 Task: Create a Board called Board0000000004 in Workspace WS0000000002 in Trello with Visibility as Workspace. Create a Board called Board0000000005 in Workspace WS0000000002 in Trello with Visibility as Private. Create a Board called Board0000000006 in Workspace WS0000000002 in Trello with Visibility as Public. Create Card Card0000000013 in Board Board0000000004 in Workspace WS0000000002 in Trello. Create Card Card0000000014 in Board Board0000000004 in Workspace WS0000000002 in Trello
Action: Mouse moved to (486, 100)
Screenshot: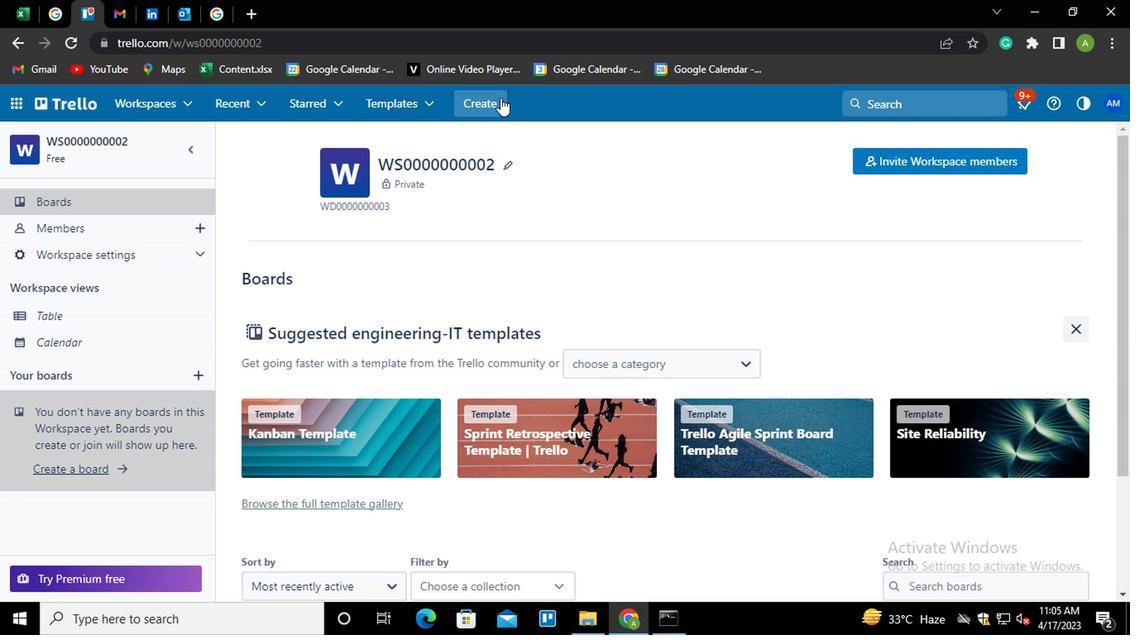
Action: Mouse pressed left at (486, 100)
Screenshot: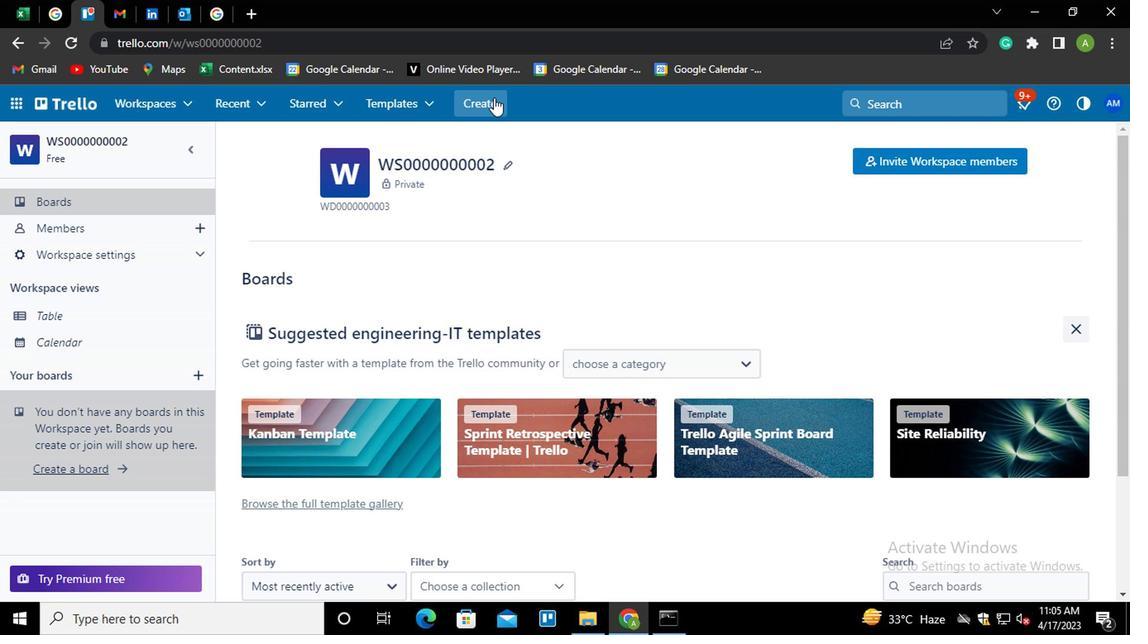 
Action: Mouse moved to (502, 171)
Screenshot: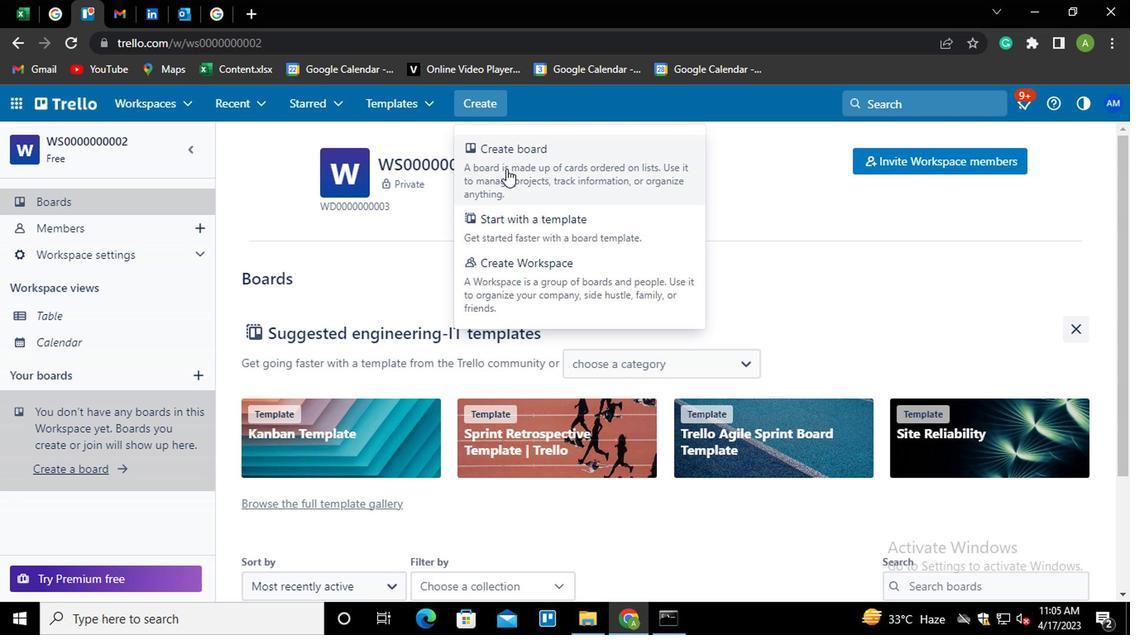 
Action: Mouse pressed left at (502, 171)
Screenshot: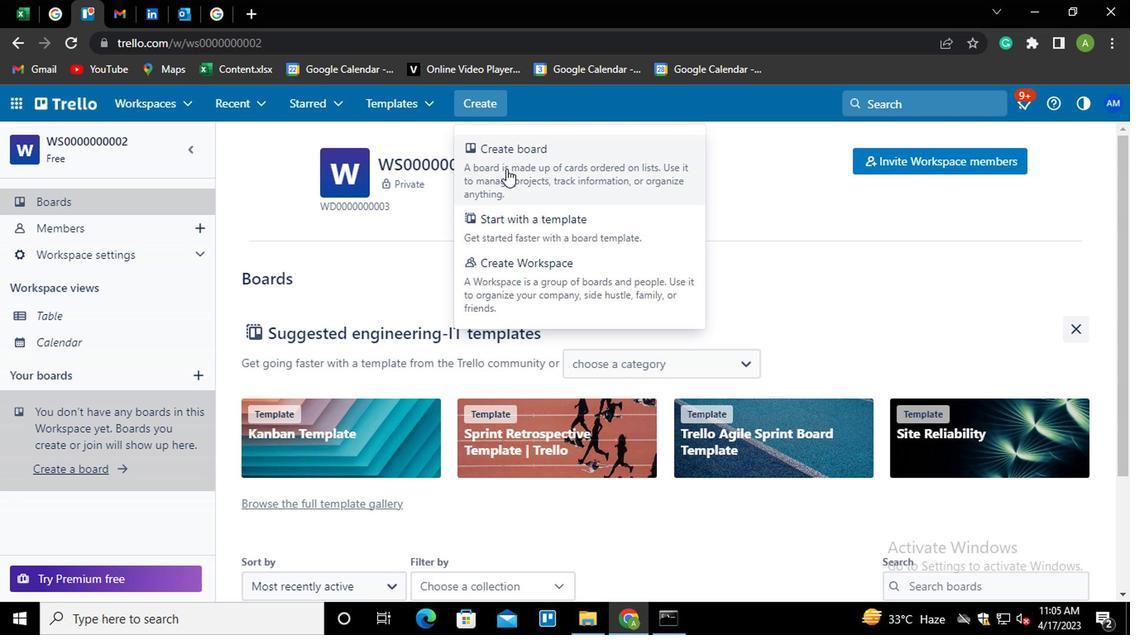 
Action: Mouse moved to (546, 409)
Screenshot: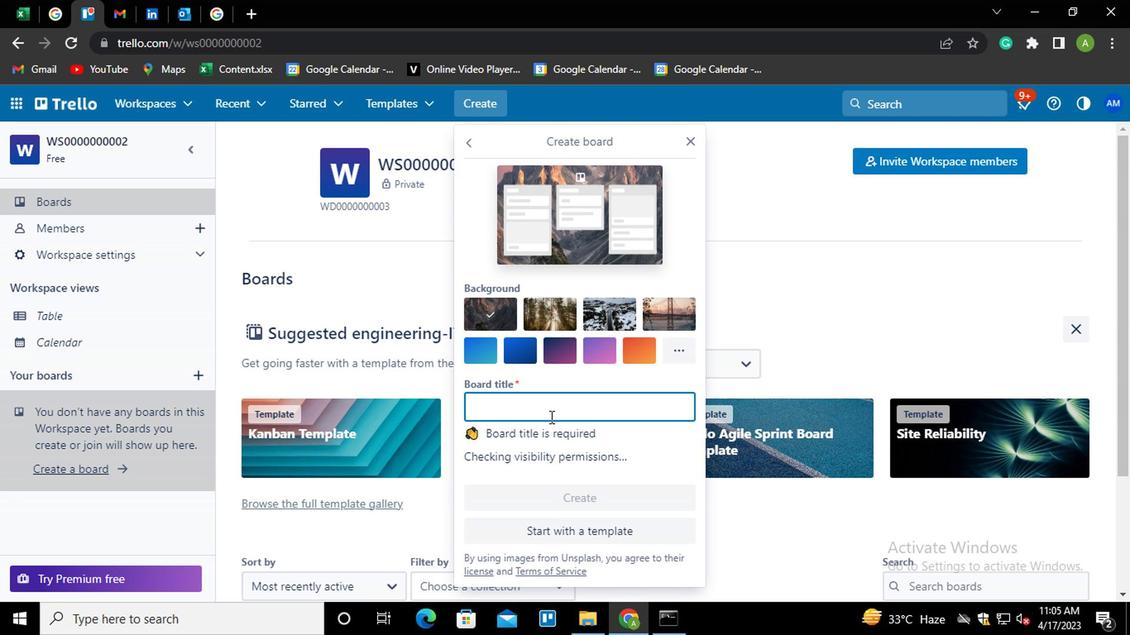 
Action: Mouse pressed left at (546, 409)
Screenshot: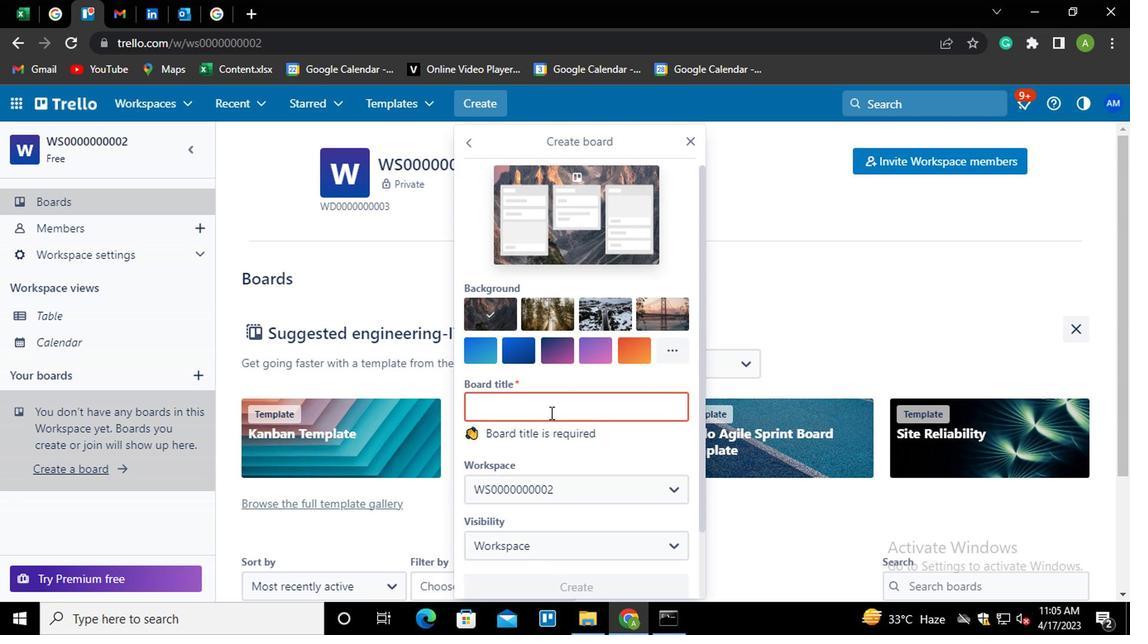 
Action: Key pressed <Key.shift><Key.shift><Key.shift><Key.shift>BOARD
Screenshot: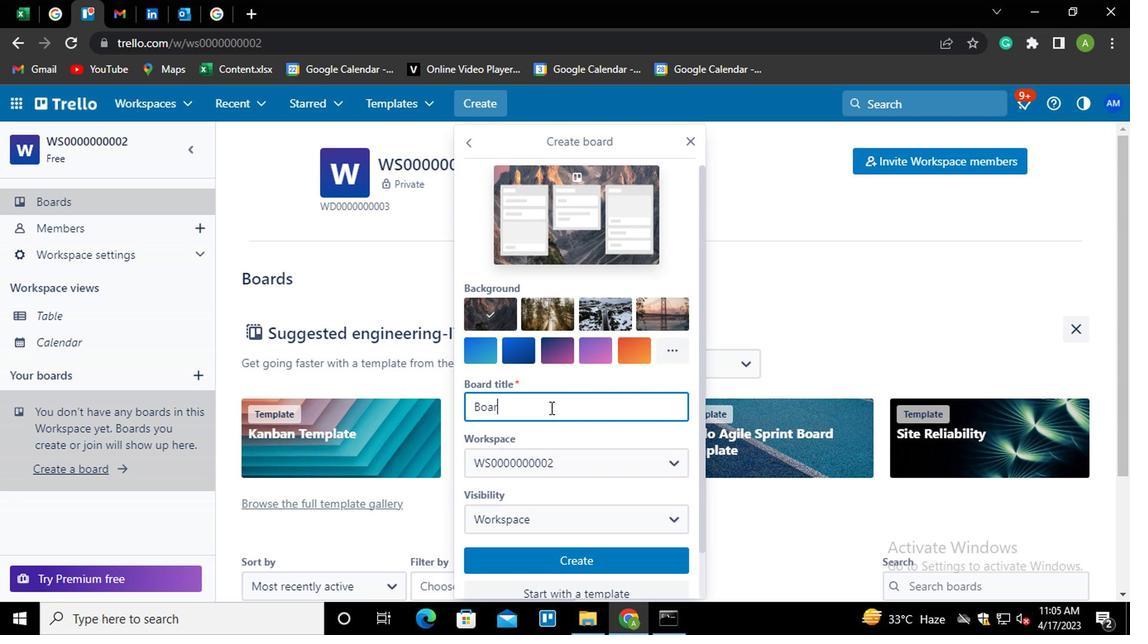 
Action: Mouse moved to (1099, 635)
Screenshot: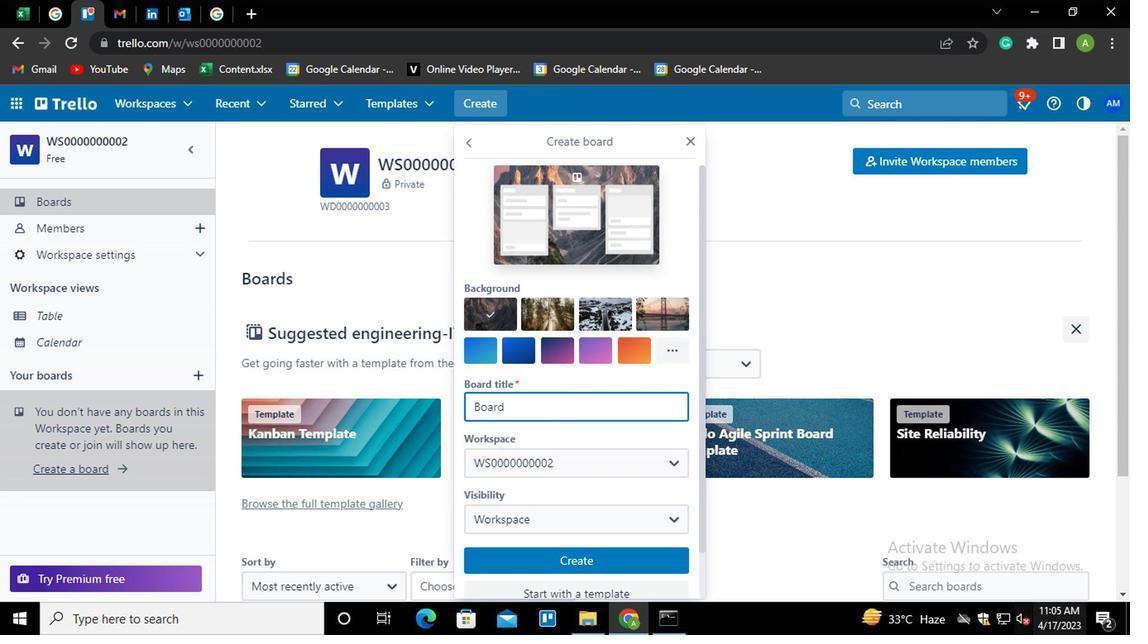 
Action: Key pressed 0000000004
Screenshot: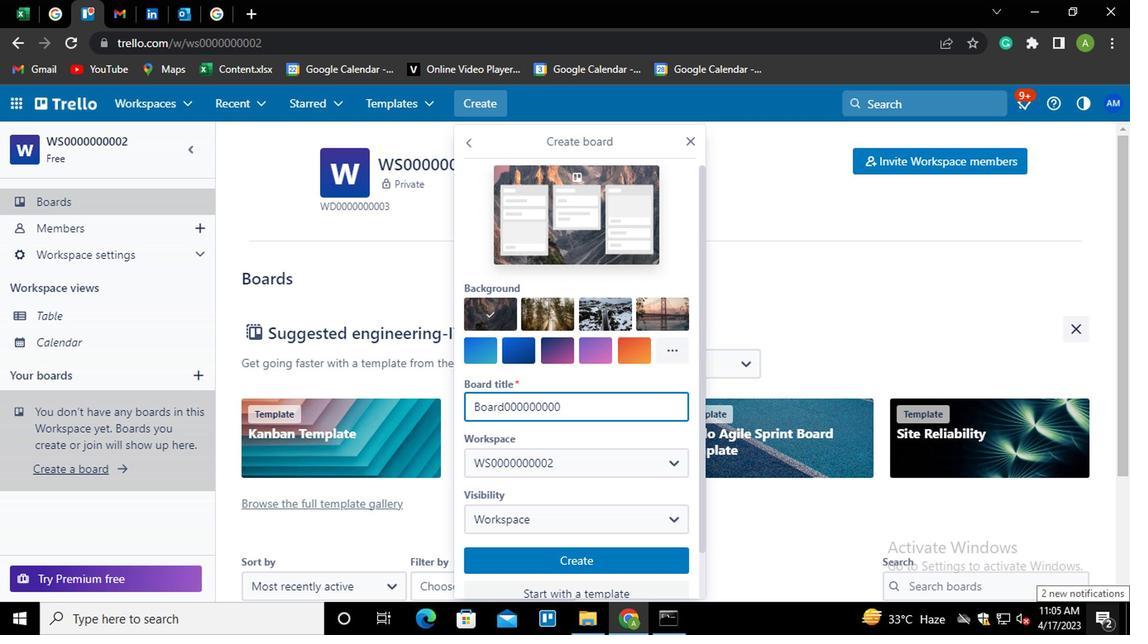 
Action: Mouse moved to (572, 565)
Screenshot: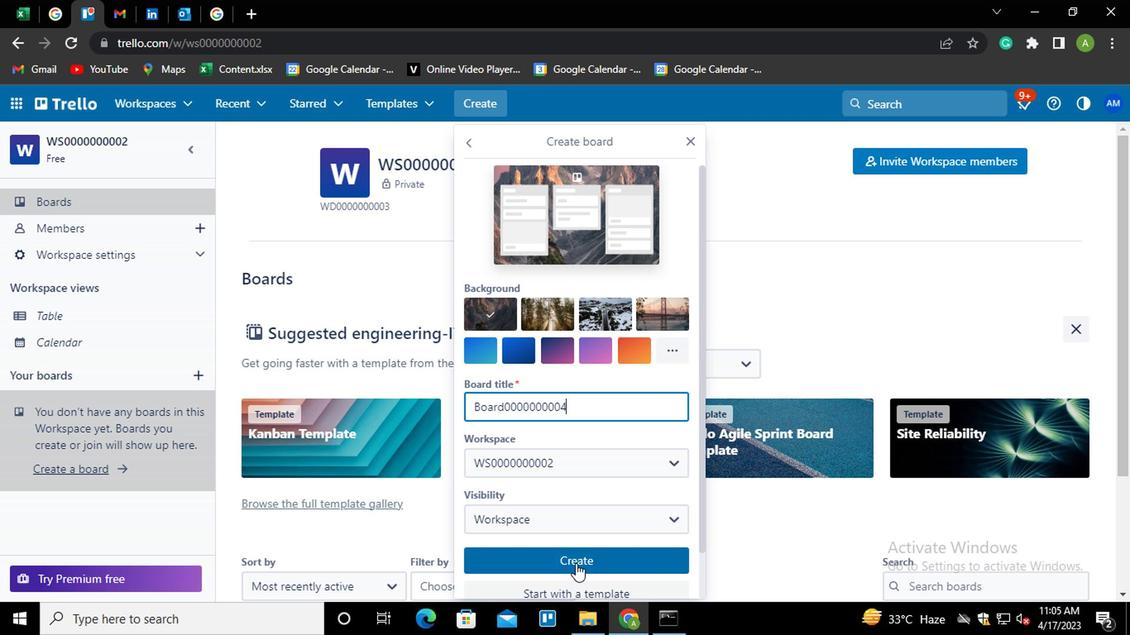 
Action: Mouse pressed left at (572, 565)
Screenshot: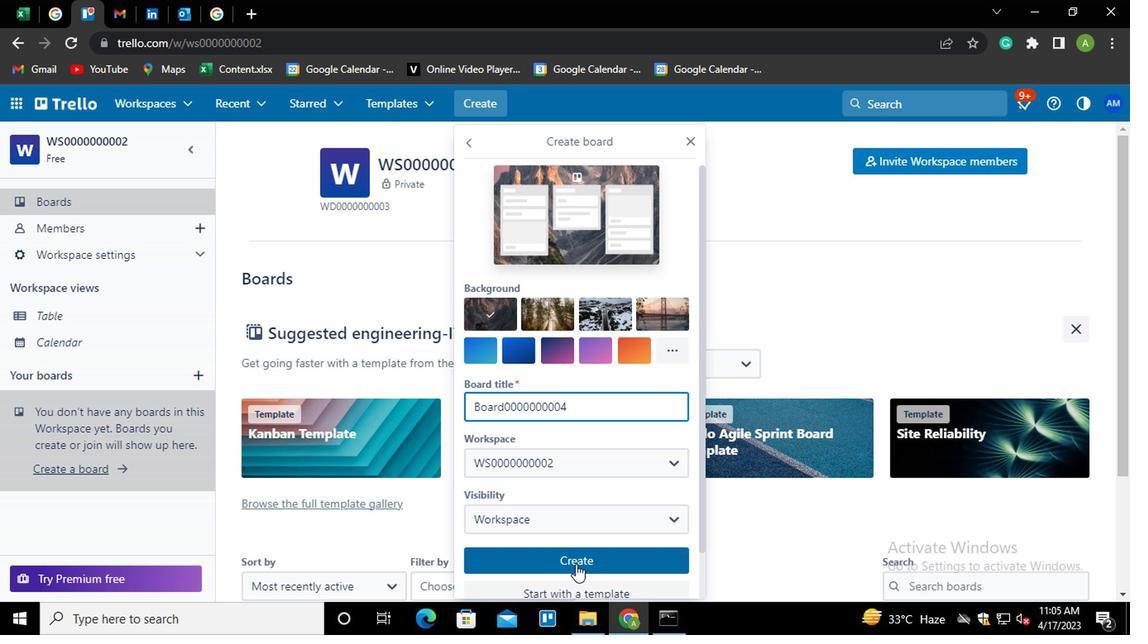 
Action: Mouse moved to (485, 105)
Screenshot: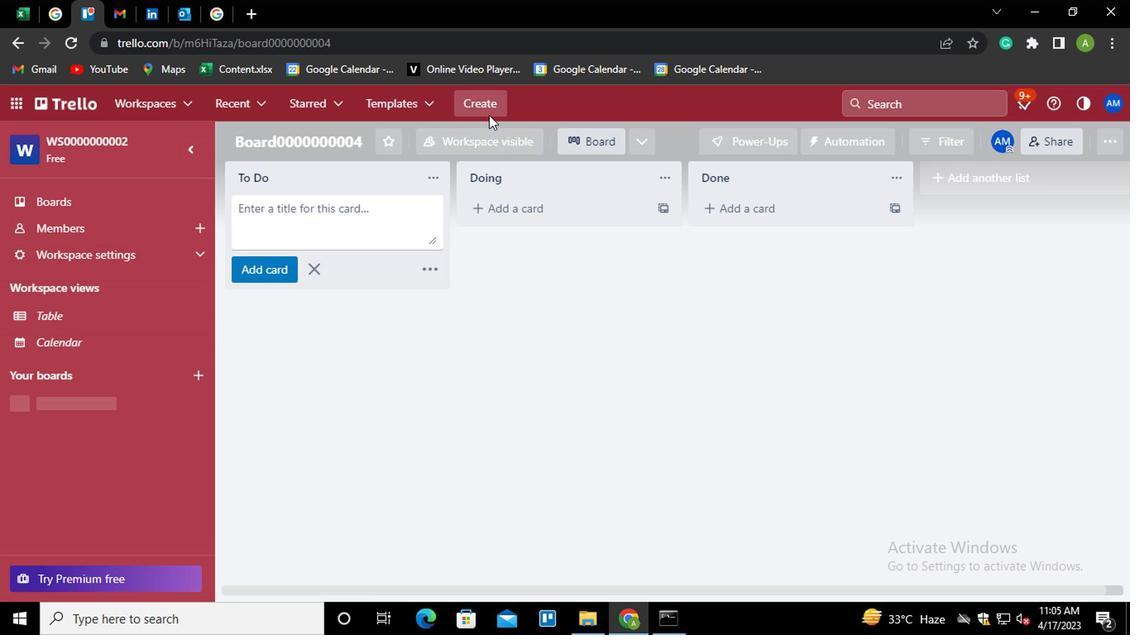 
Action: Mouse pressed left at (485, 105)
Screenshot: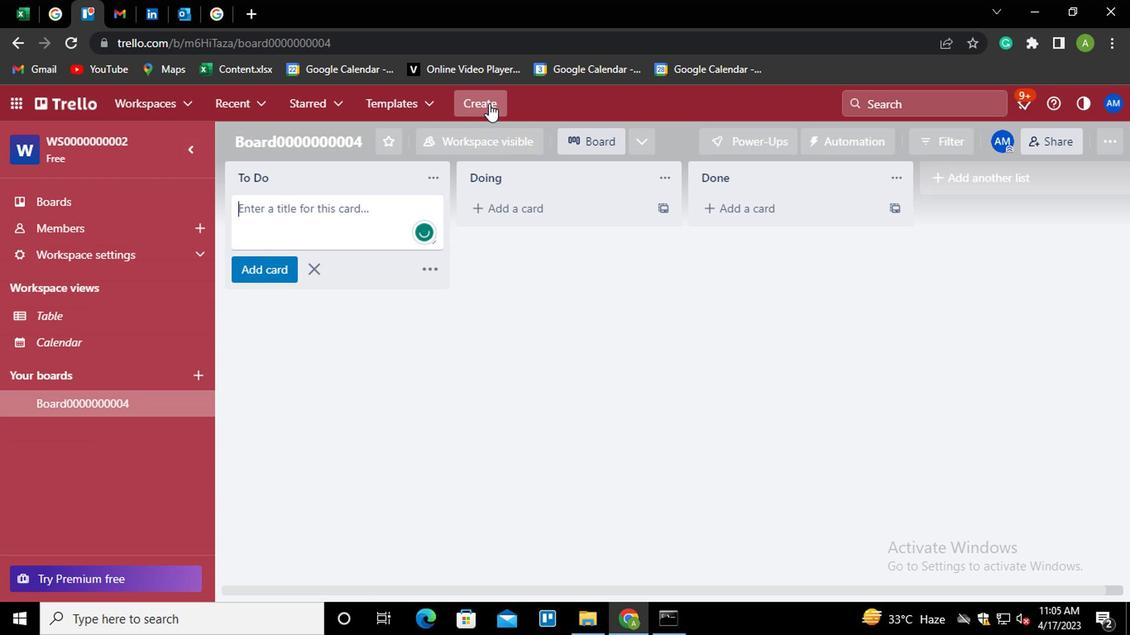 
Action: Mouse moved to (510, 163)
Screenshot: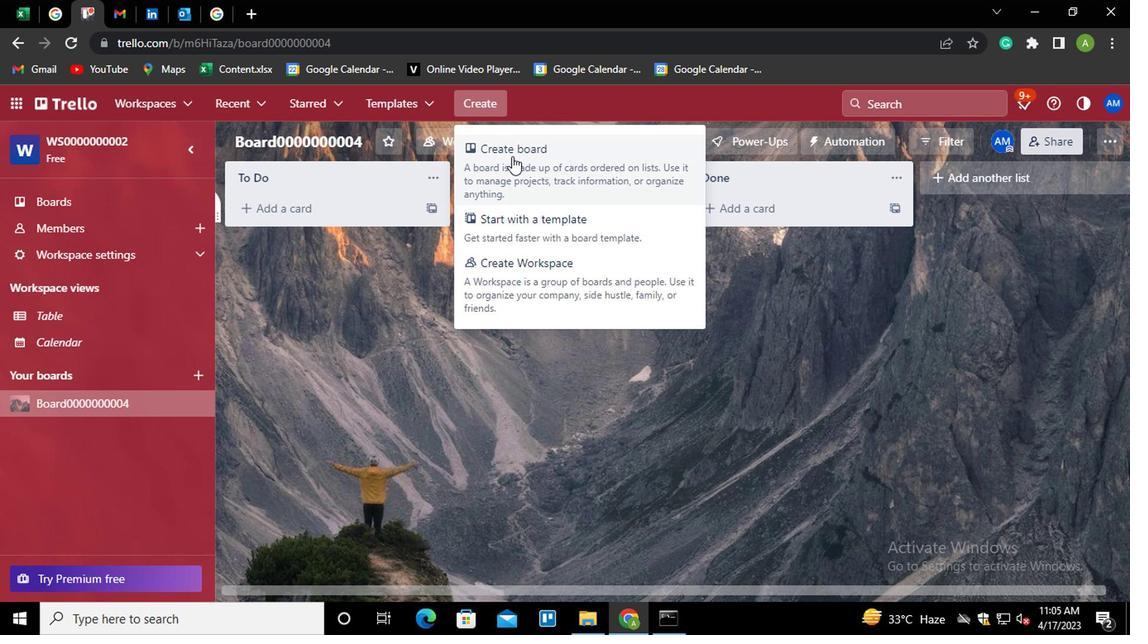 
Action: Mouse pressed left at (510, 163)
Screenshot: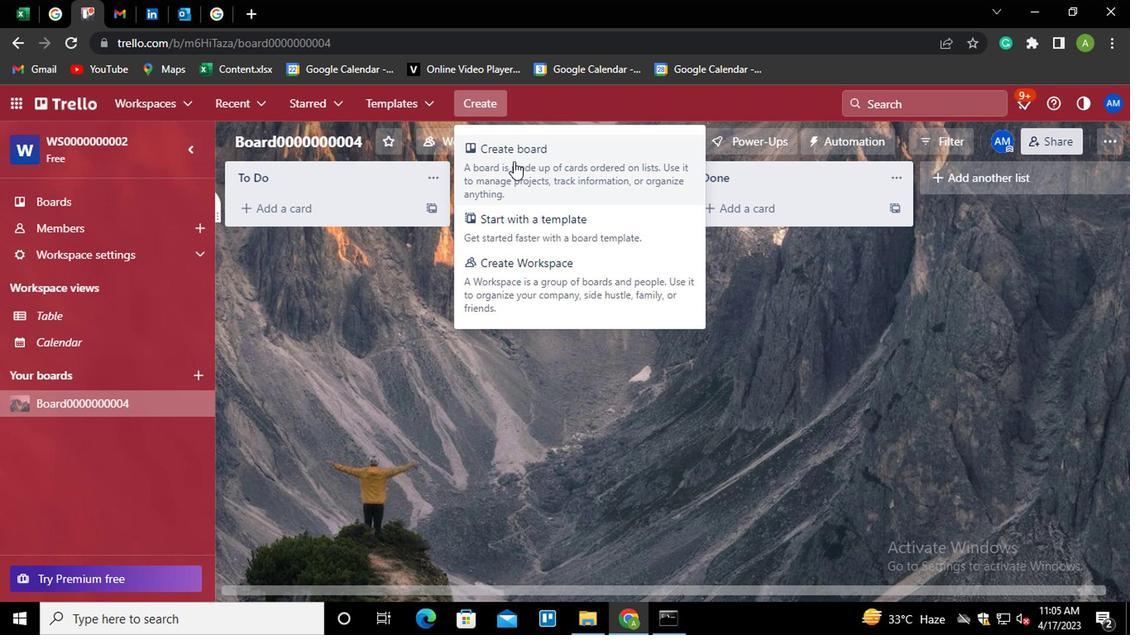 
Action: Mouse moved to (595, 382)
Screenshot: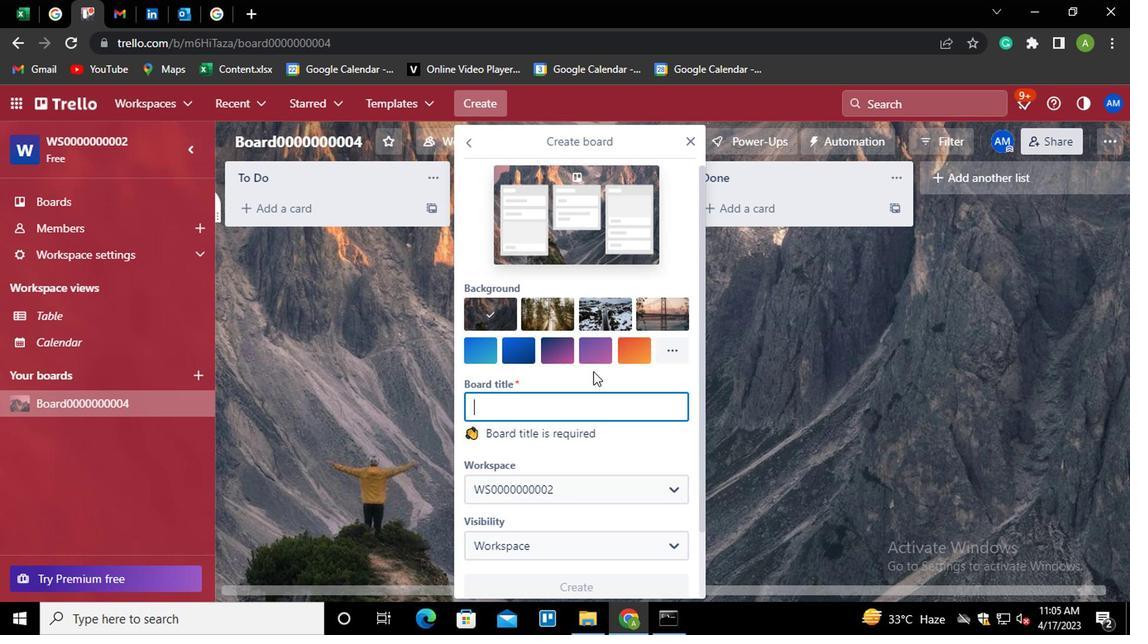 
Action: Key pressed <Key.shift><Key.shift><Key.shift><Key.shift><Key.shift><Key.shift>BOARD0000000005
Screenshot: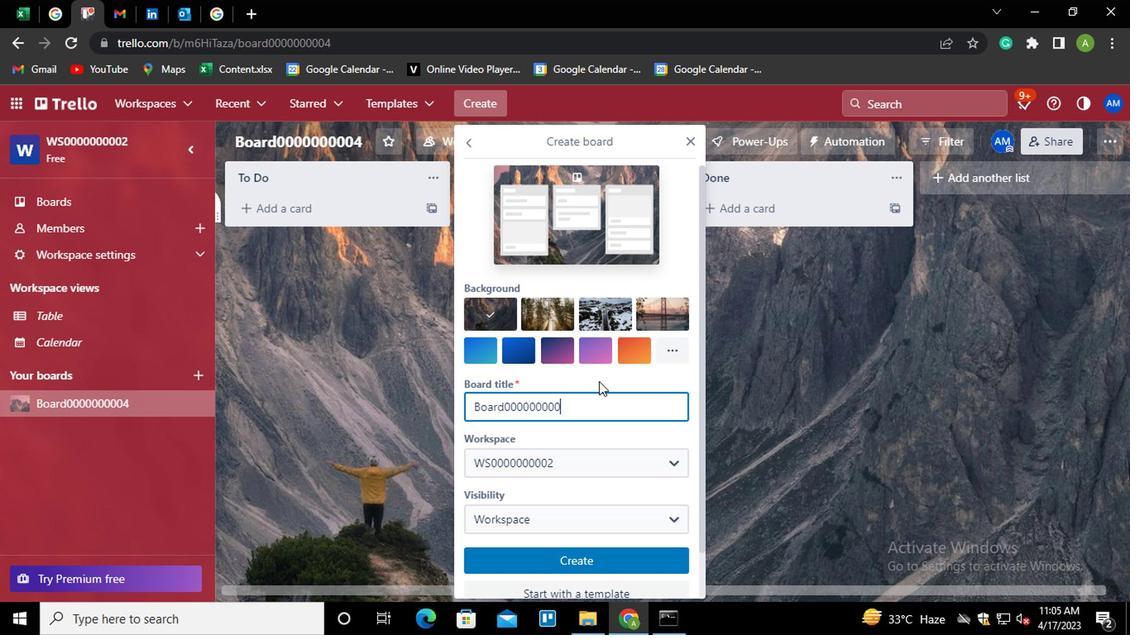 
Action: Mouse moved to (506, 517)
Screenshot: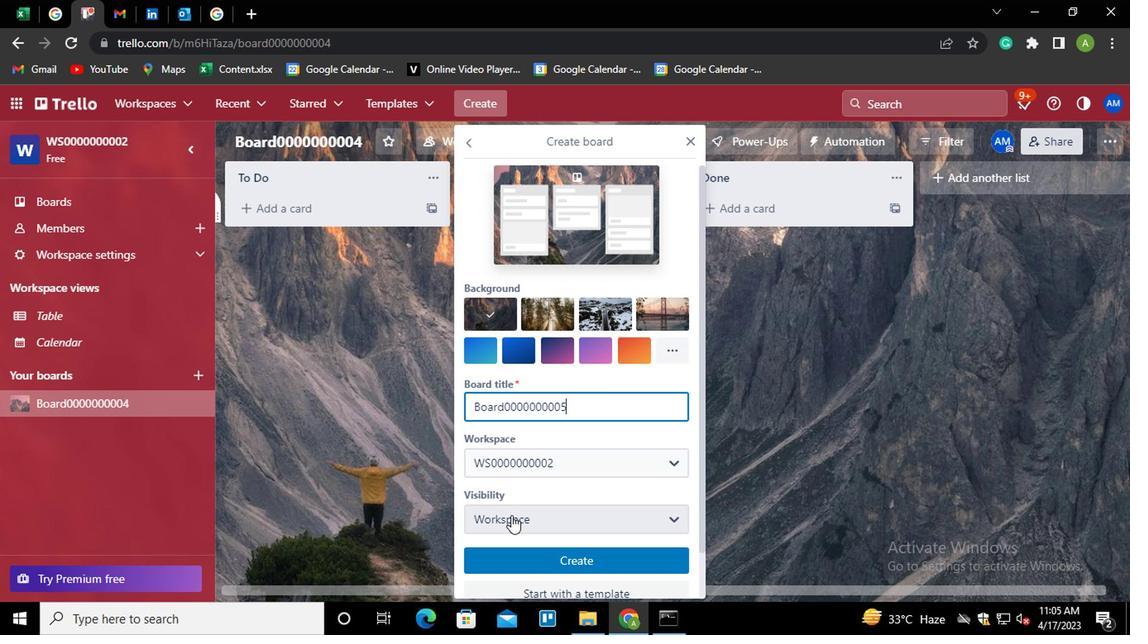 
Action: Mouse pressed left at (506, 517)
Screenshot: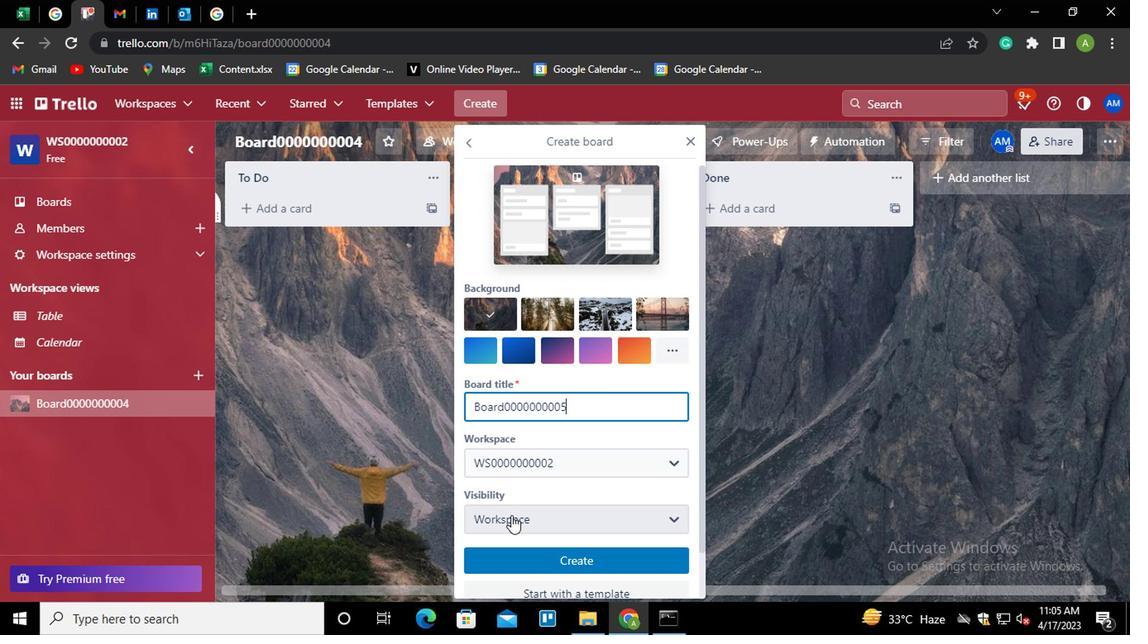 
Action: Mouse moved to (537, 363)
Screenshot: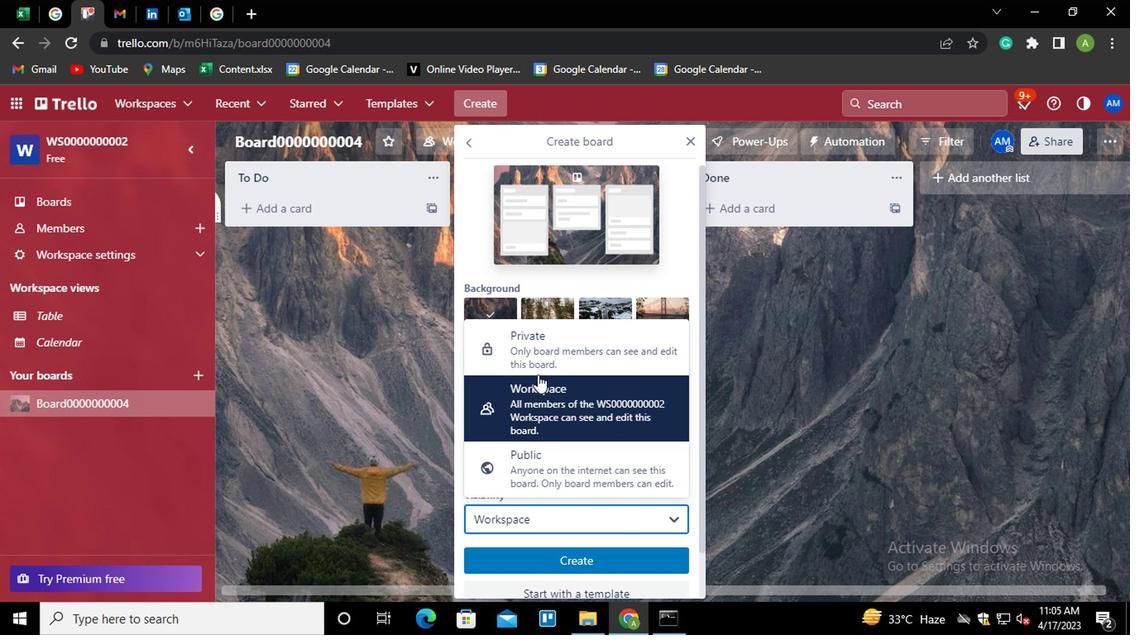 
Action: Mouse pressed left at (537, 363)
Screenshot: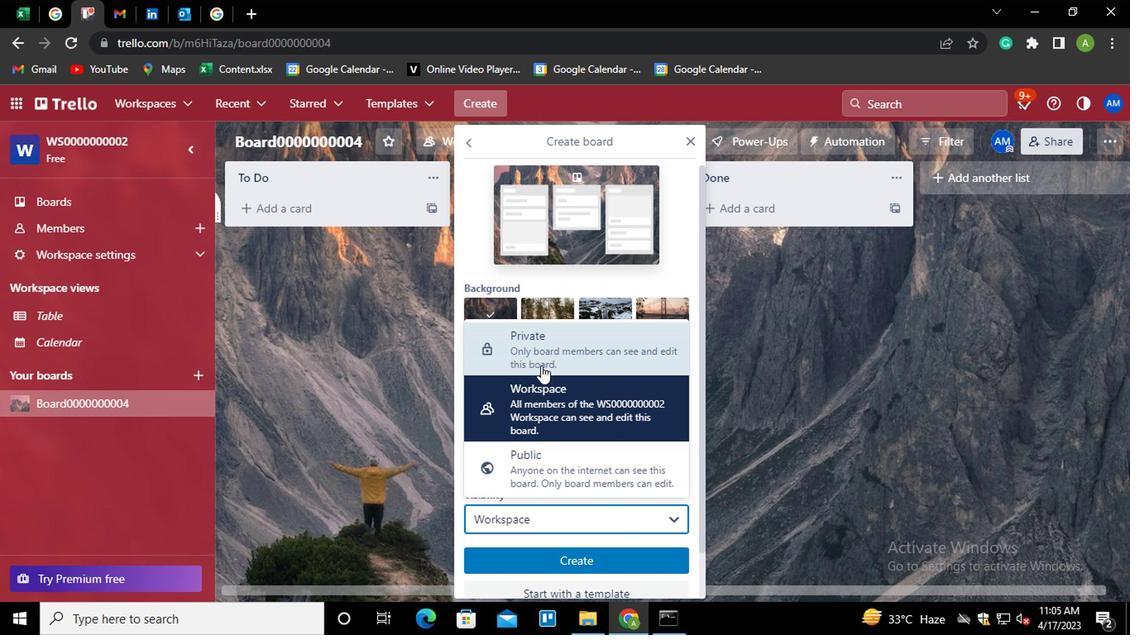 
Action: Mouse moved to (552, 557)
Screenshot: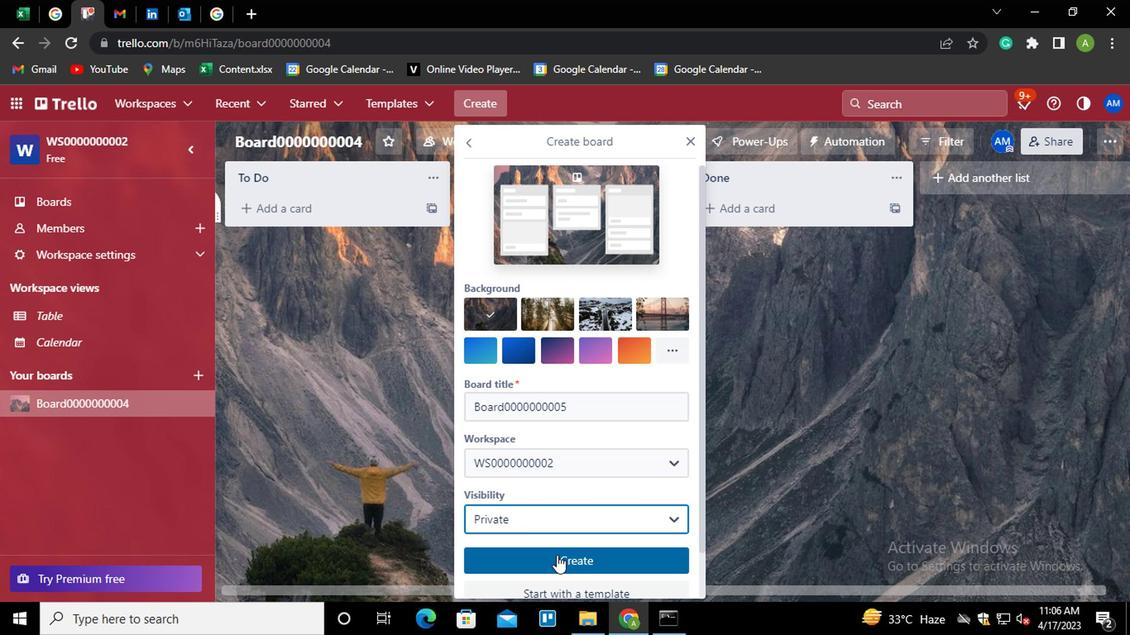 
Action: Mouse pressed left at (552, 557)
Screenshot: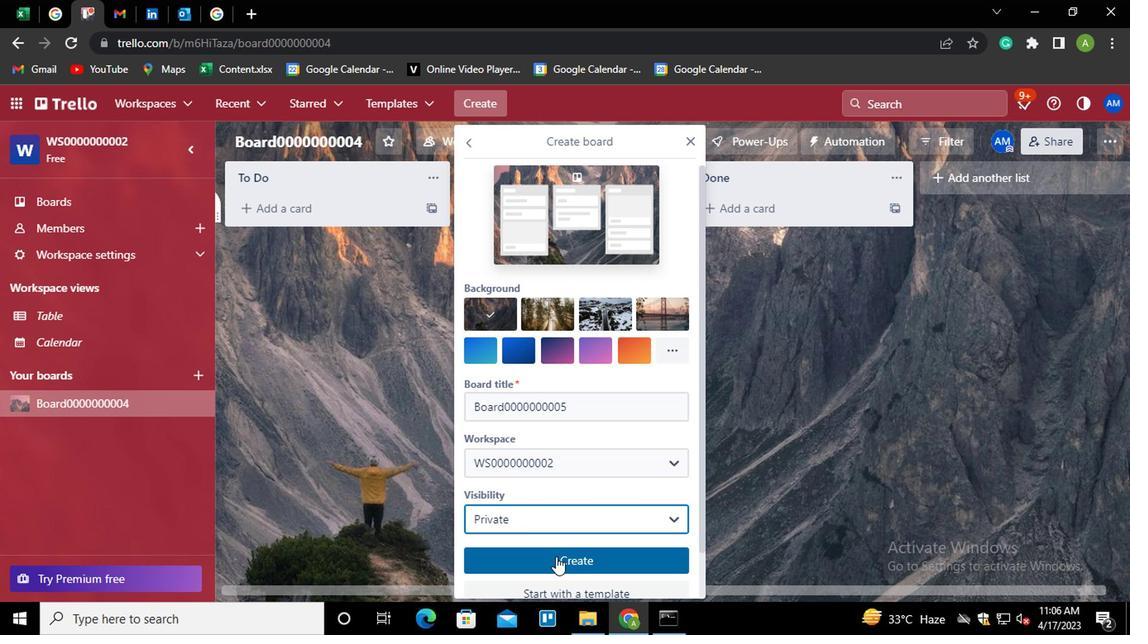 
Action: Mouse moved to (486, 112)
Screenshot: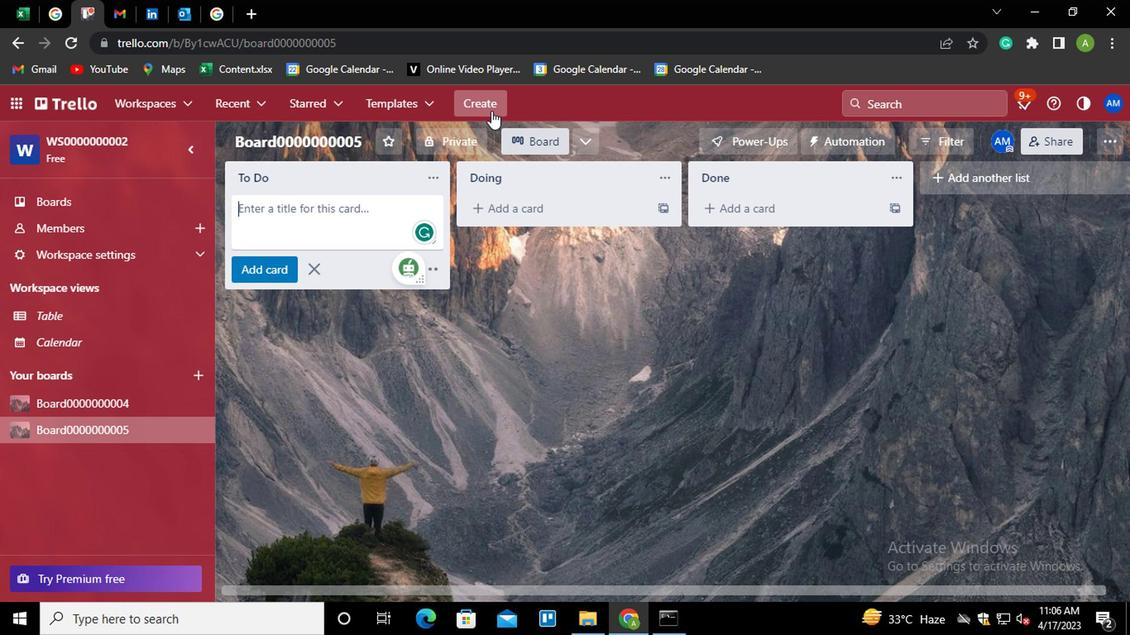 
Action: Mouse pressed left at (486, 112)
Screenshot: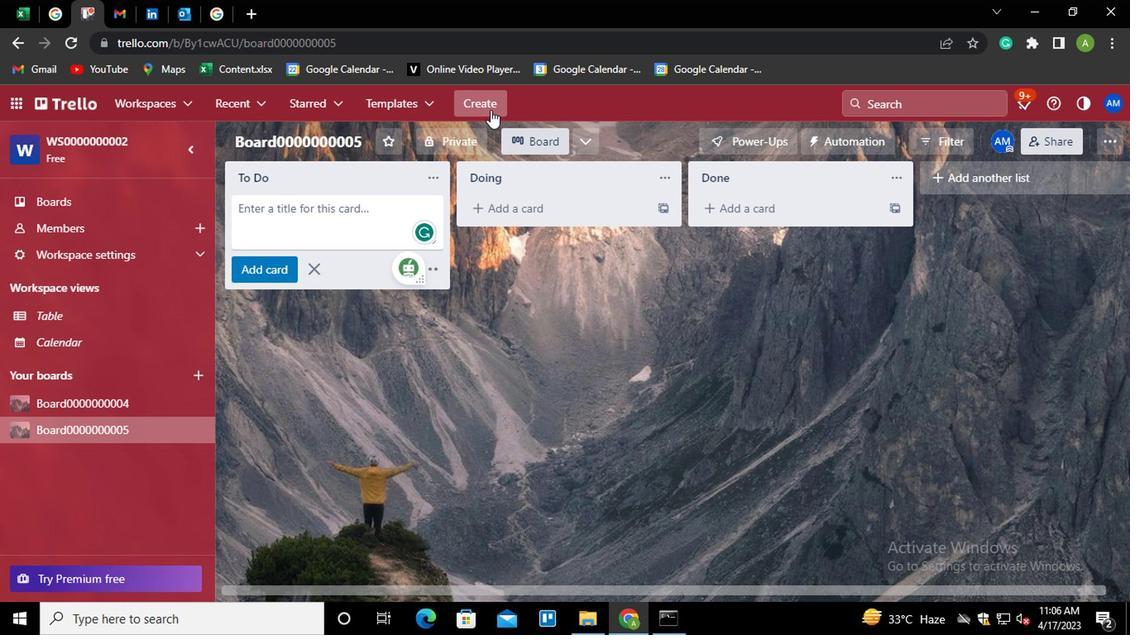 
Action: Mouse moved to (516, 165)
Screenshot: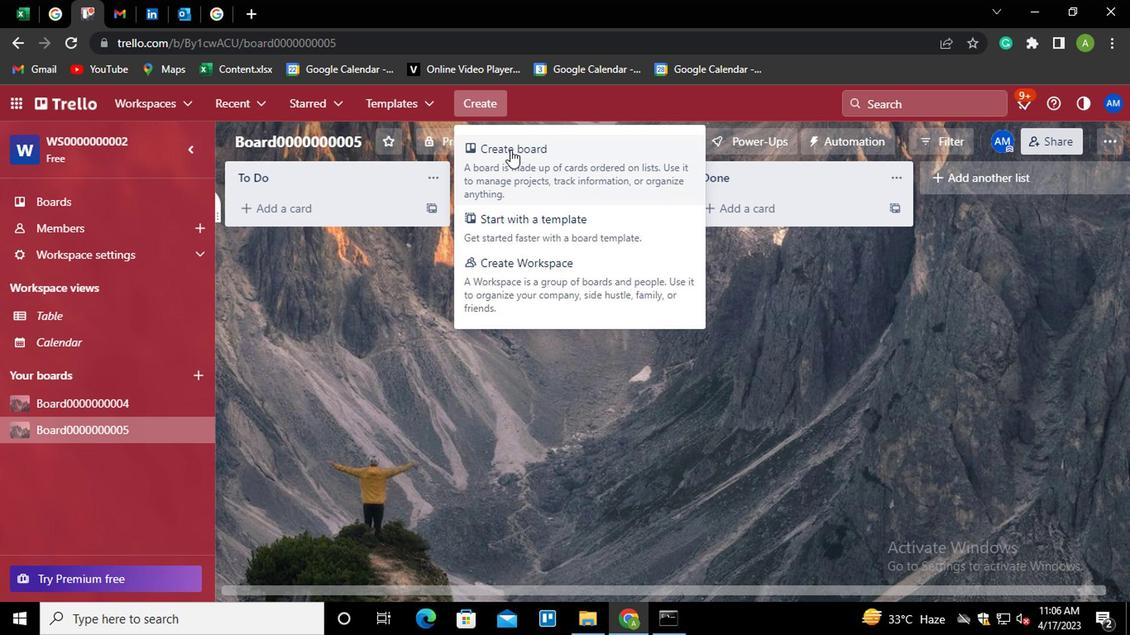 
Action: Mouse pressed left at (516, 165)
Screenshot: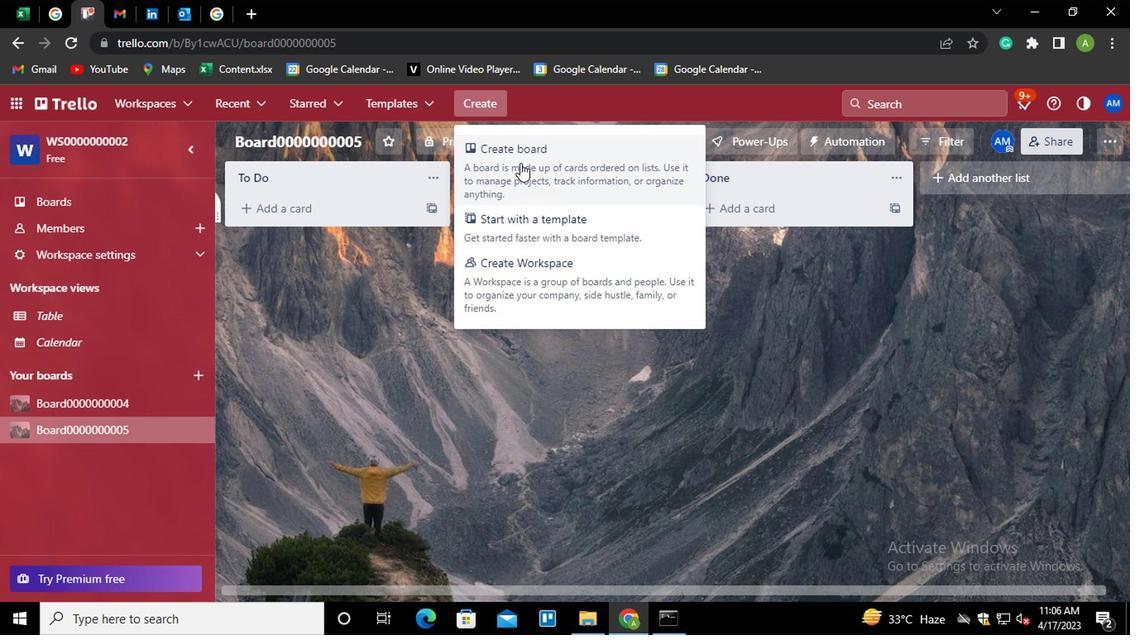 
Action: Mouse moved to (638, 207)
Screenshot: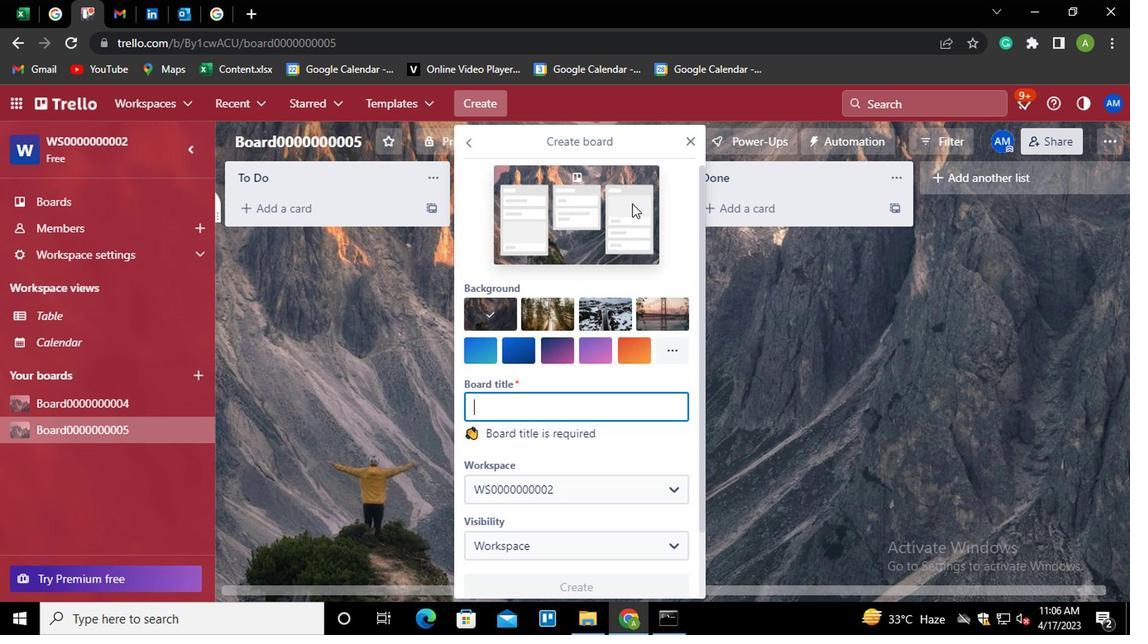 
Action: Key pressed <Key.shift><Key.shift><Key.shift><Key.shift><Key.shift>BOARD0000000006
Screenshot: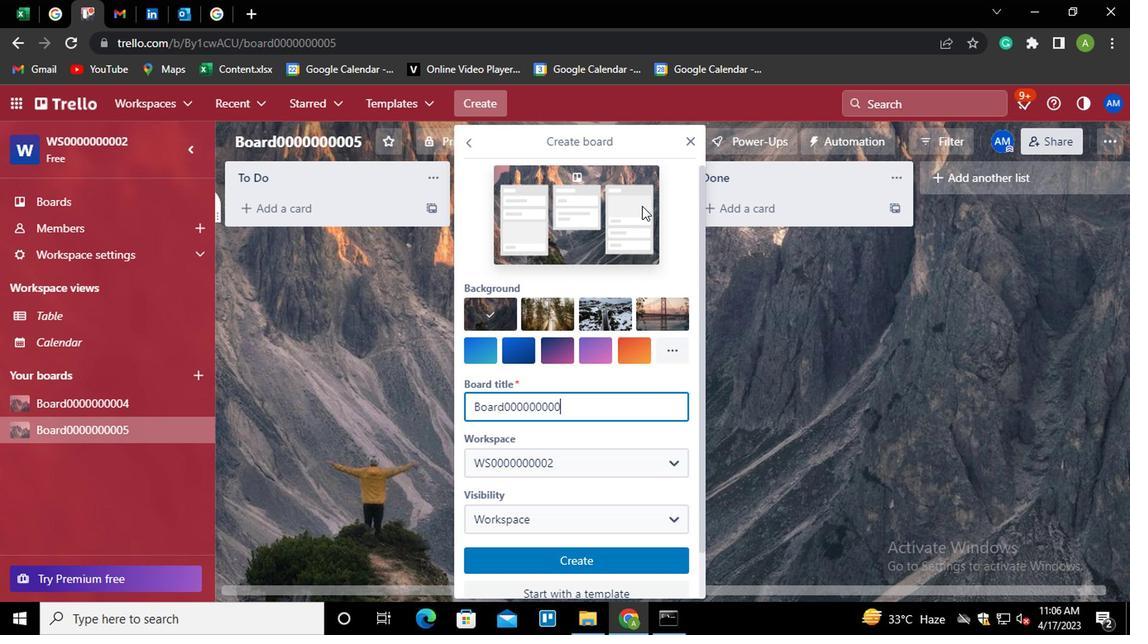 
Action: Mouse moved to (535, 522)
Screenshot: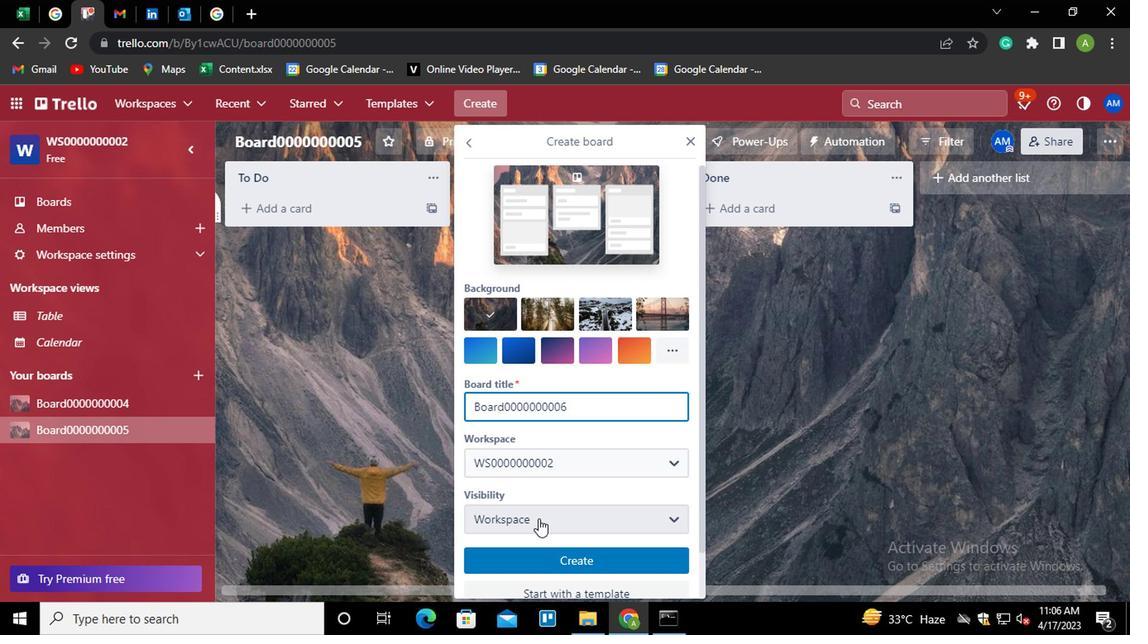 
Action: Mouse pressed left at (535, 522)
Screenshot: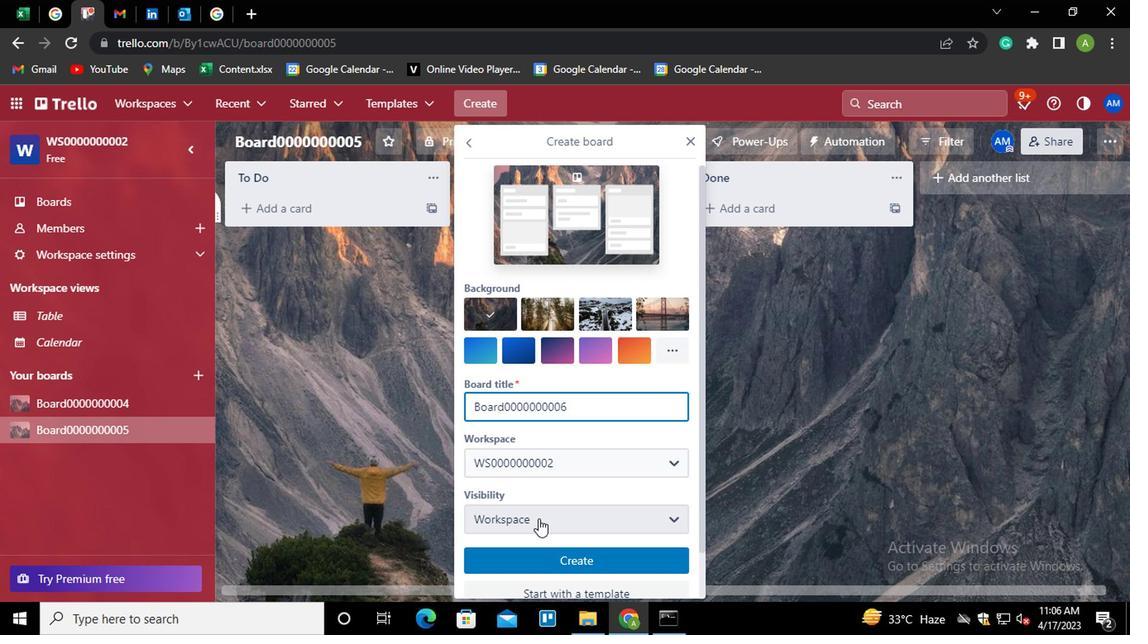 
Action: Mouse moved to (539, 466)
Screenshot: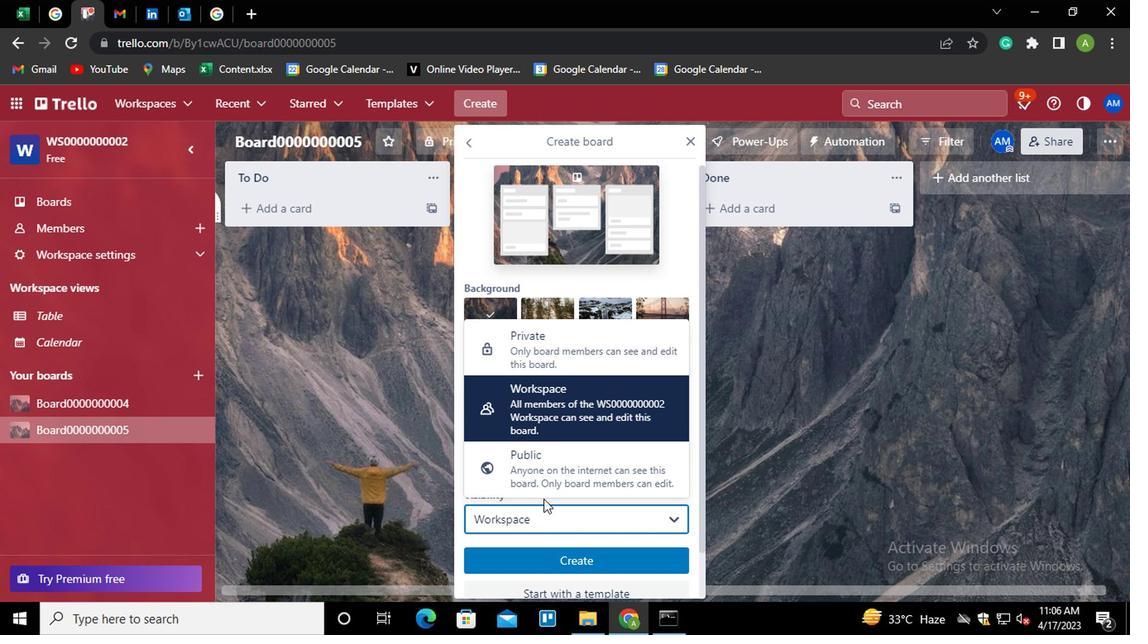 
Action: Mouse pressed left at (539, 466)
Screenshot: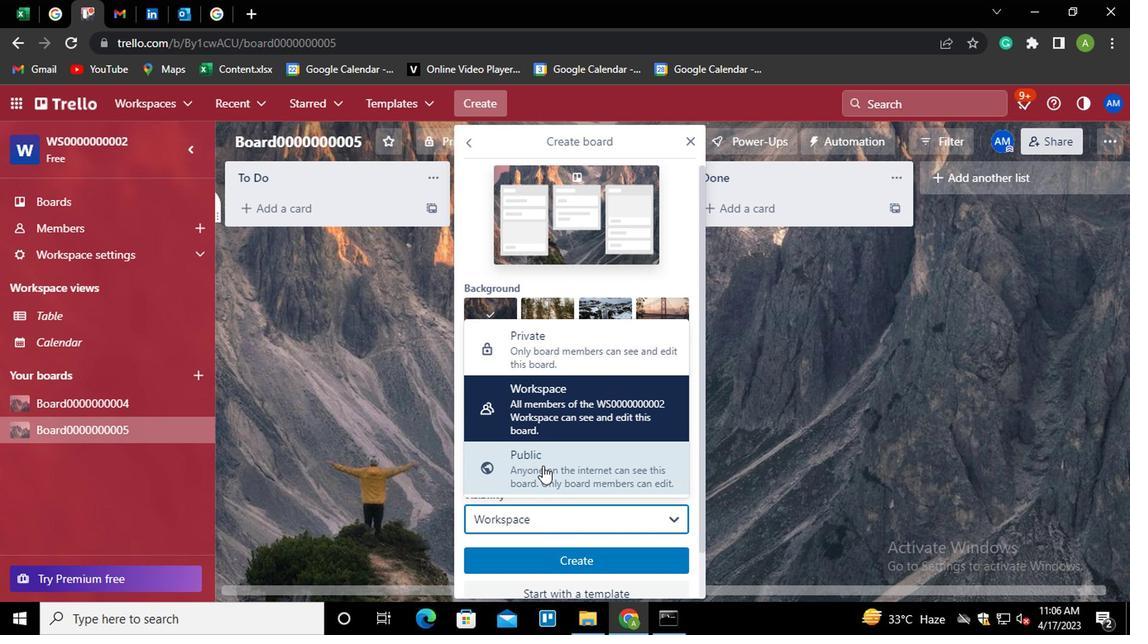 
Action: Mouse moved to (537, 466)
Screenshot: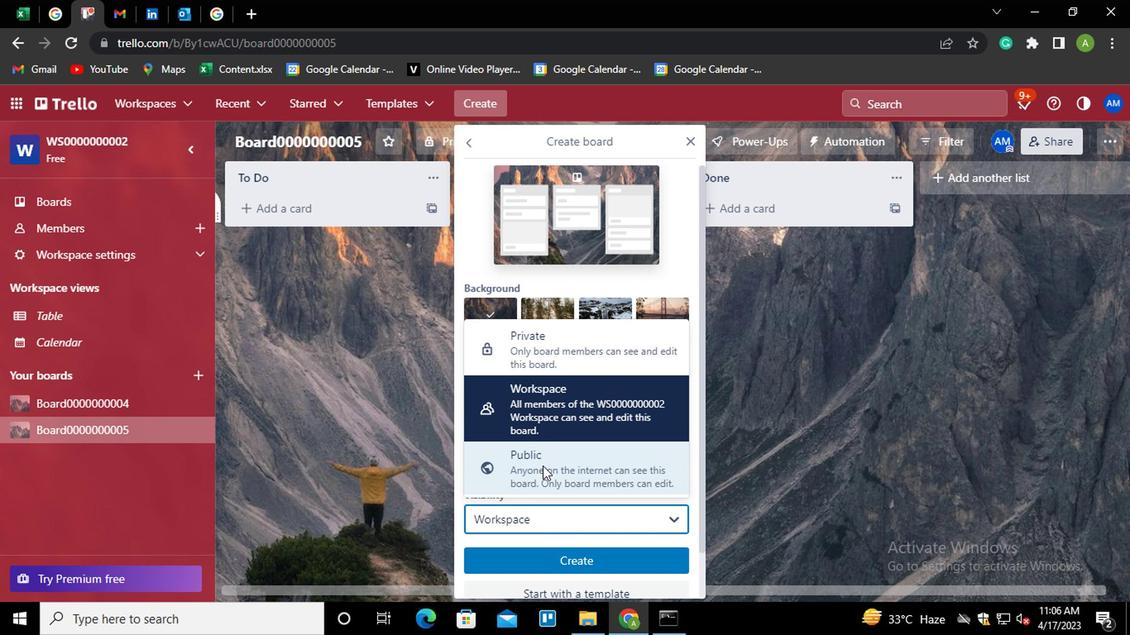 
Action: Mouse pressed left at (537, 466)
Screenshot: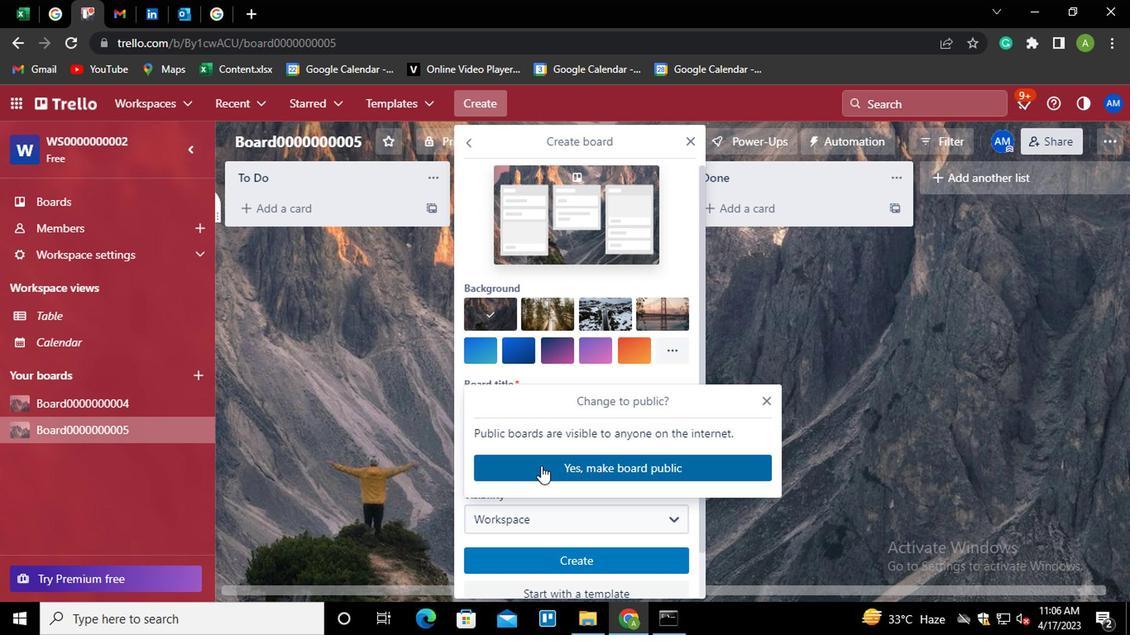 
Action: Mouse moved to (576, 554)
Screenshot: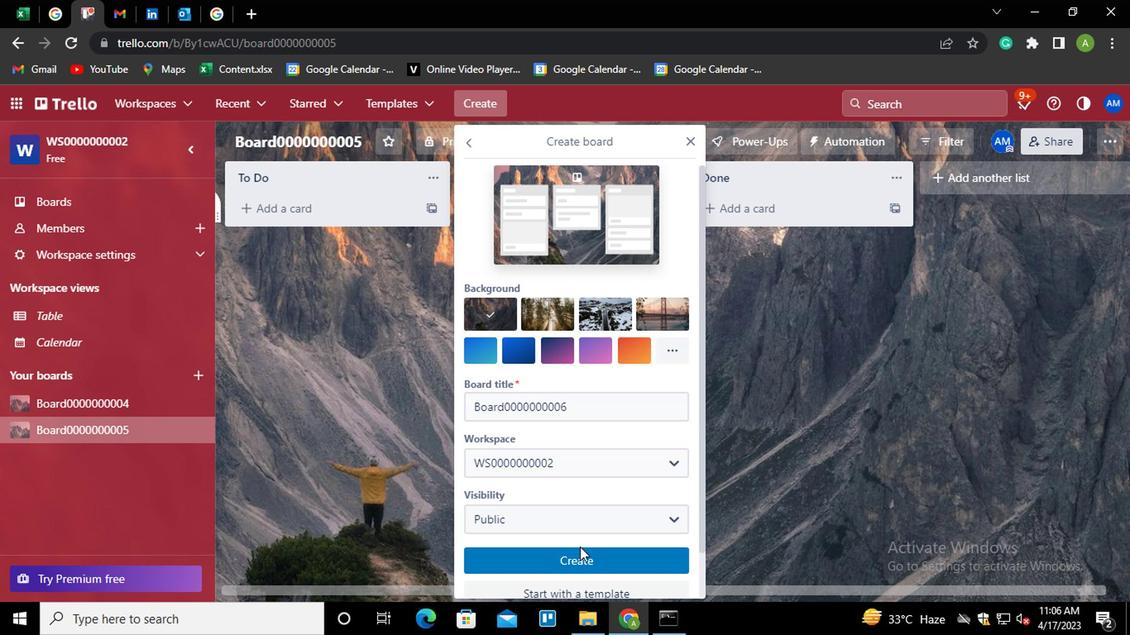 
Action: Mouse pressed left at (576, 554)
Screenshot: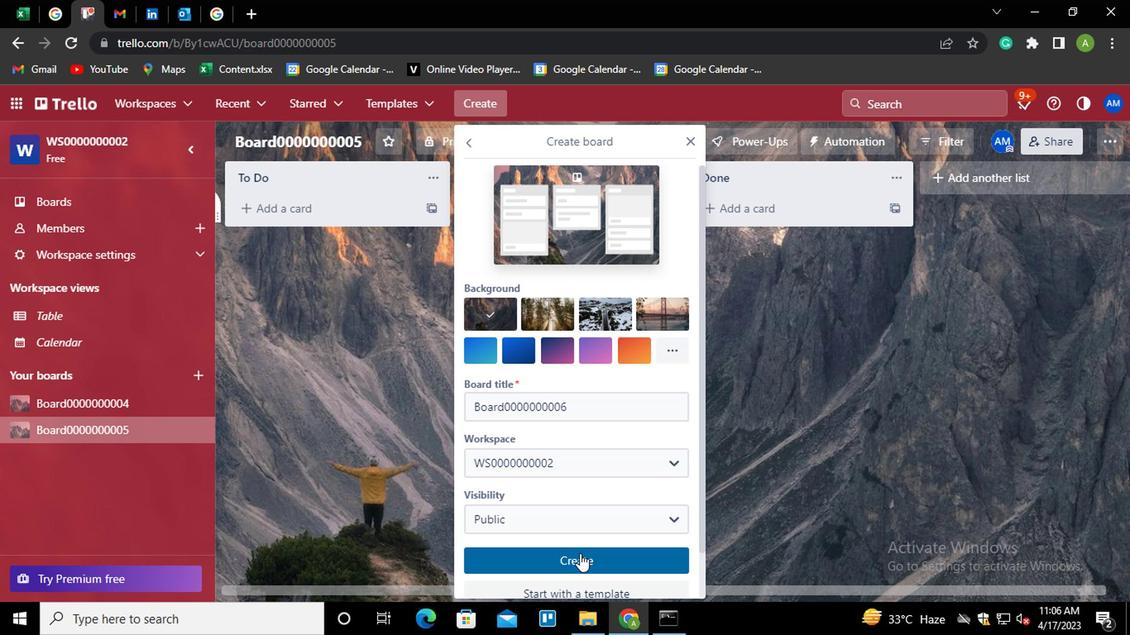 
Action: Mouse moved to (81, 406)
Screenshot: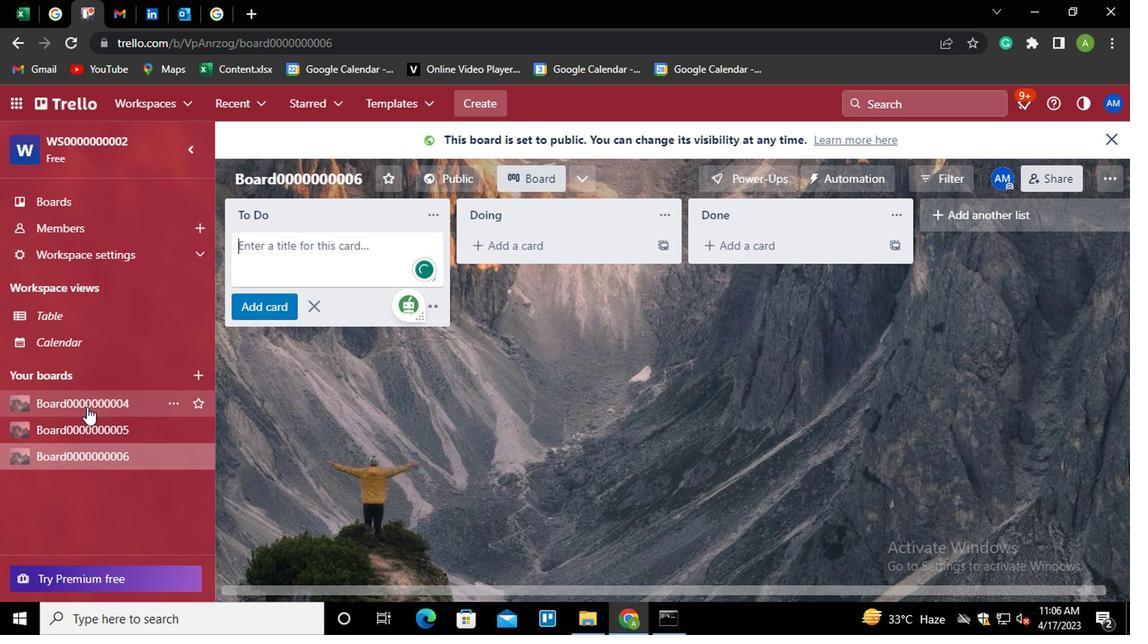 
Action: Mouse pressed left at (81, 406)
Screenshot: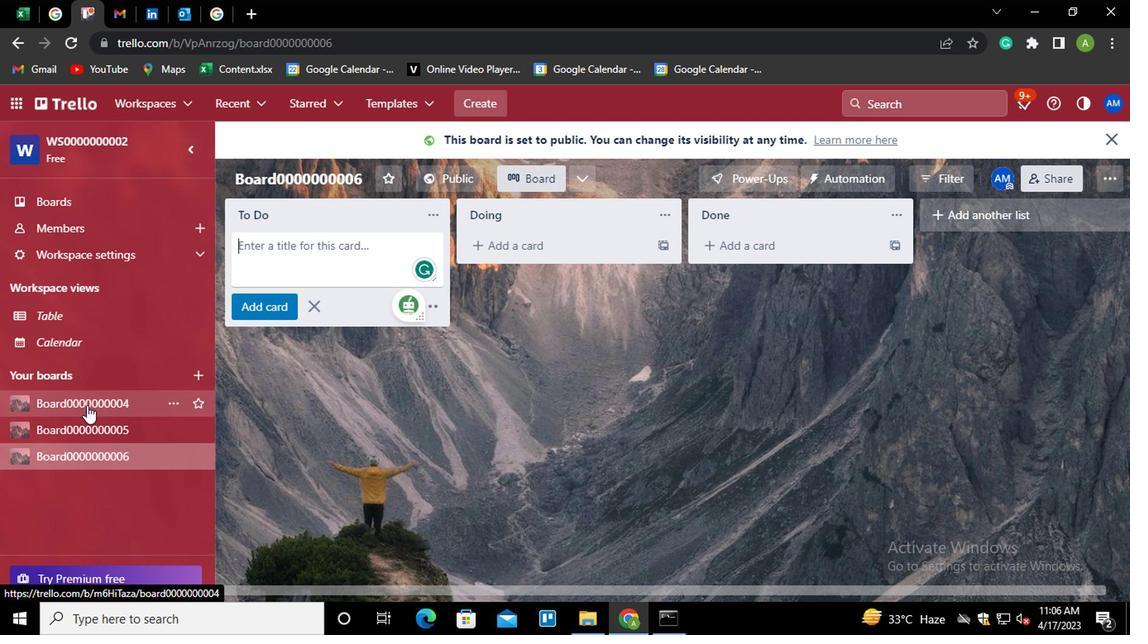 
Action: Mouse moved to (344, 208)
Screenshot: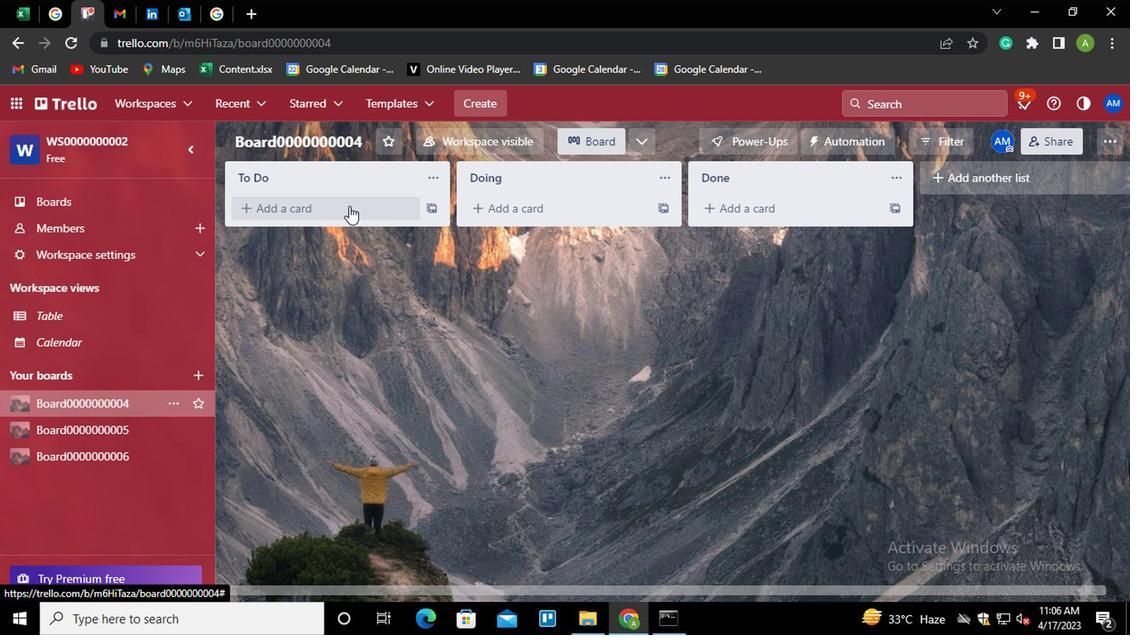 
Action: Mouse pressed left at (344, 208)
Screenshot: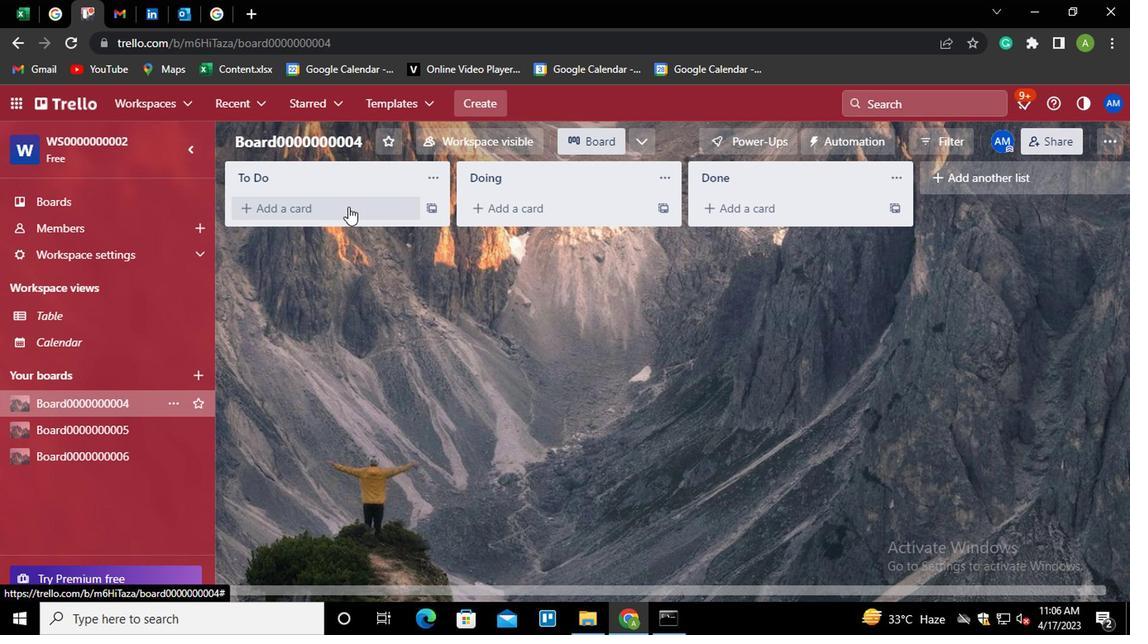 
Action: Mouse moved to (344, 217)
Screenshot: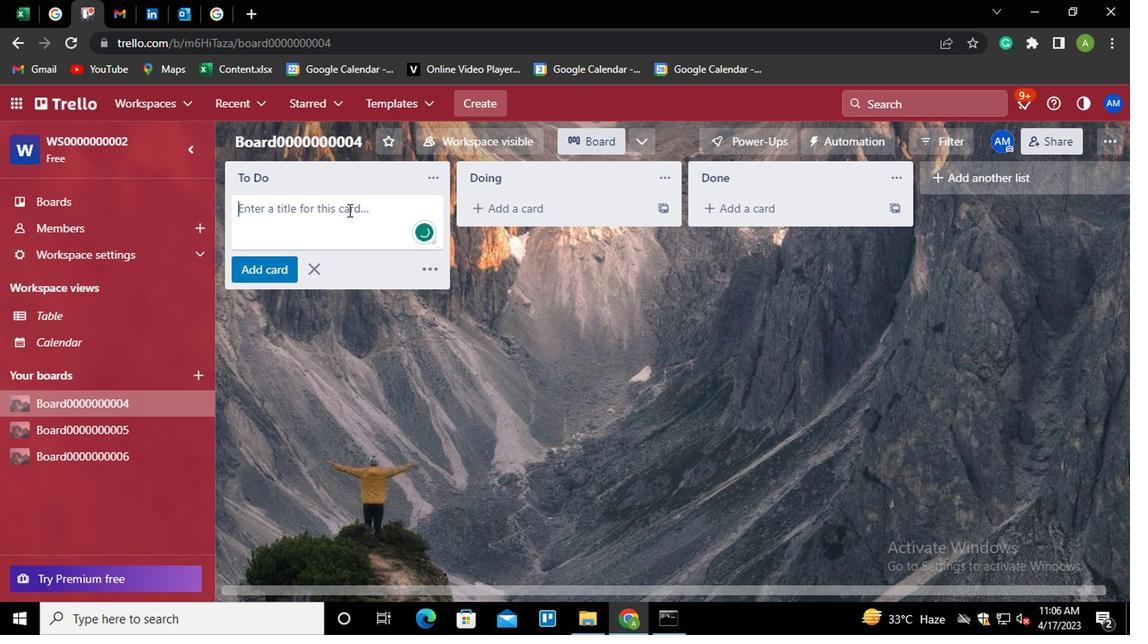
Action: Key pressed <Key.shift>
Screenshot: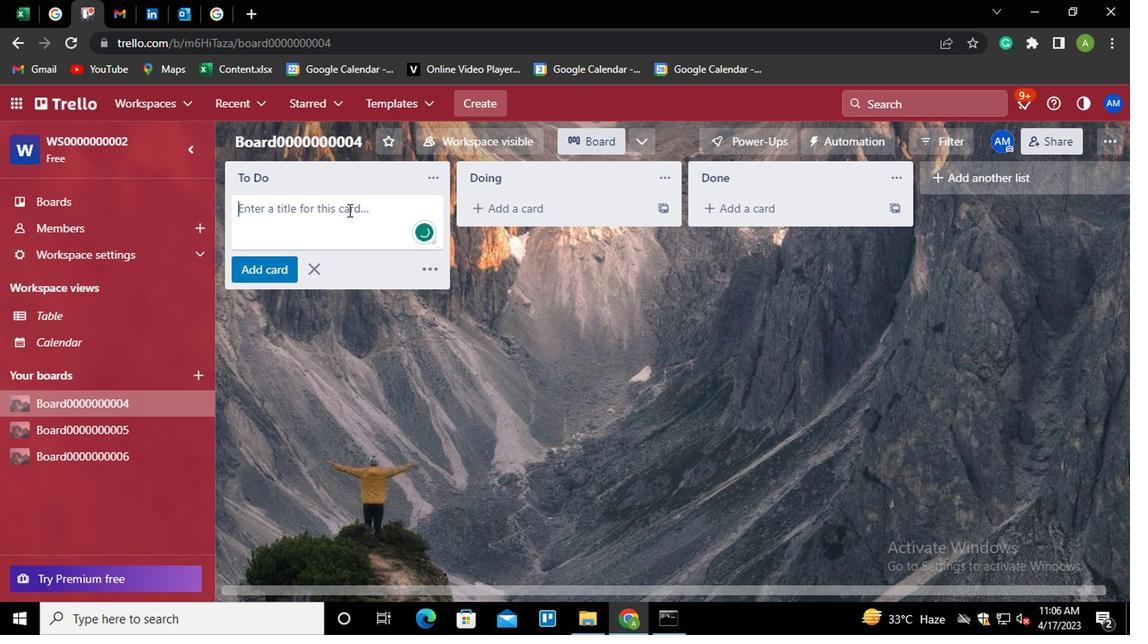 
Action: Mouse moved to (342, 221)
Screenshot: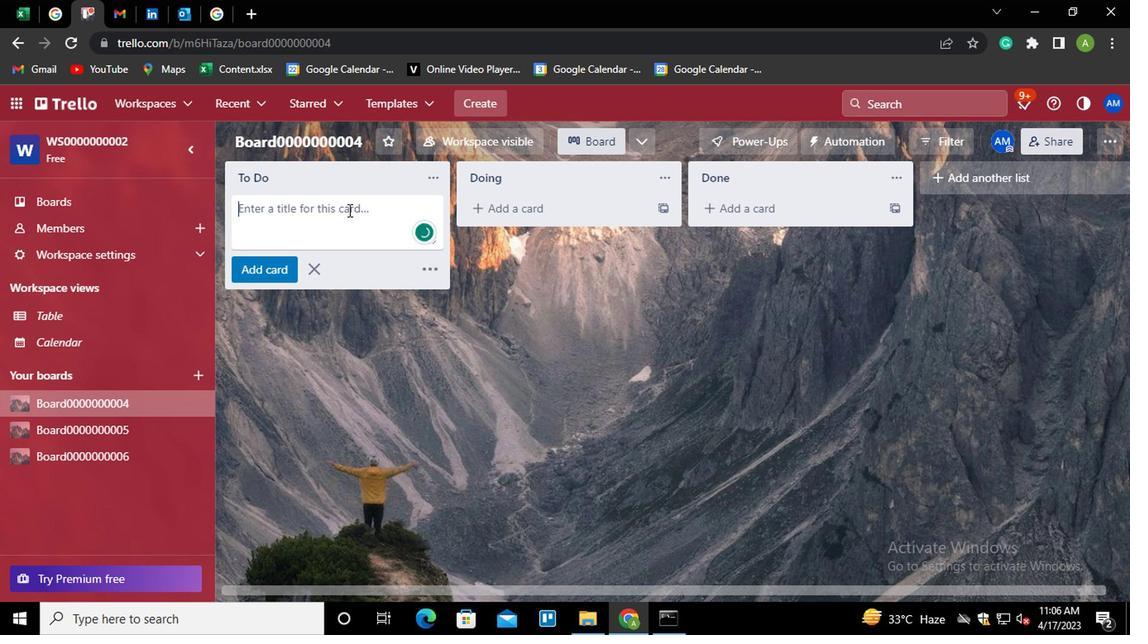 
Action: Key pressed <Key.shift><Key.shift><Key.shift>CARD0000000013<Key.enter><Key.shift><Key.shift><Key.shift><Key.shift><Key.shift><Key.shift><Key.shift>CARD0000000014<Key.enter>
Screenshot: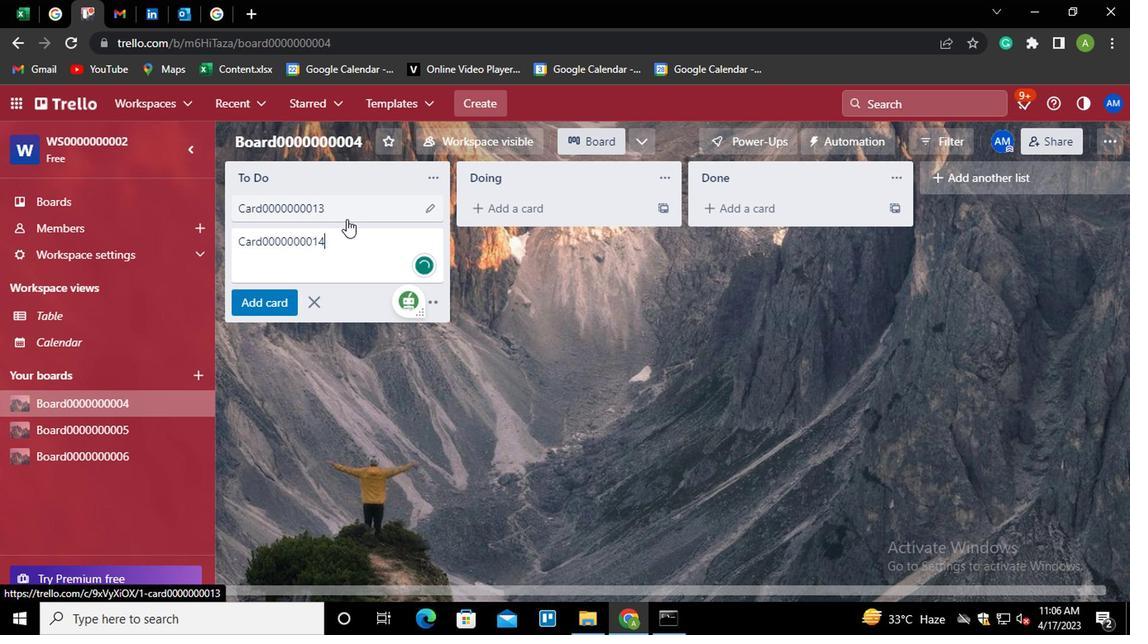 
